 Task: Use Big Waterfall Effect in this video Movie B.mp4
Action: Mouse moved to (174, 126)
Screenshot: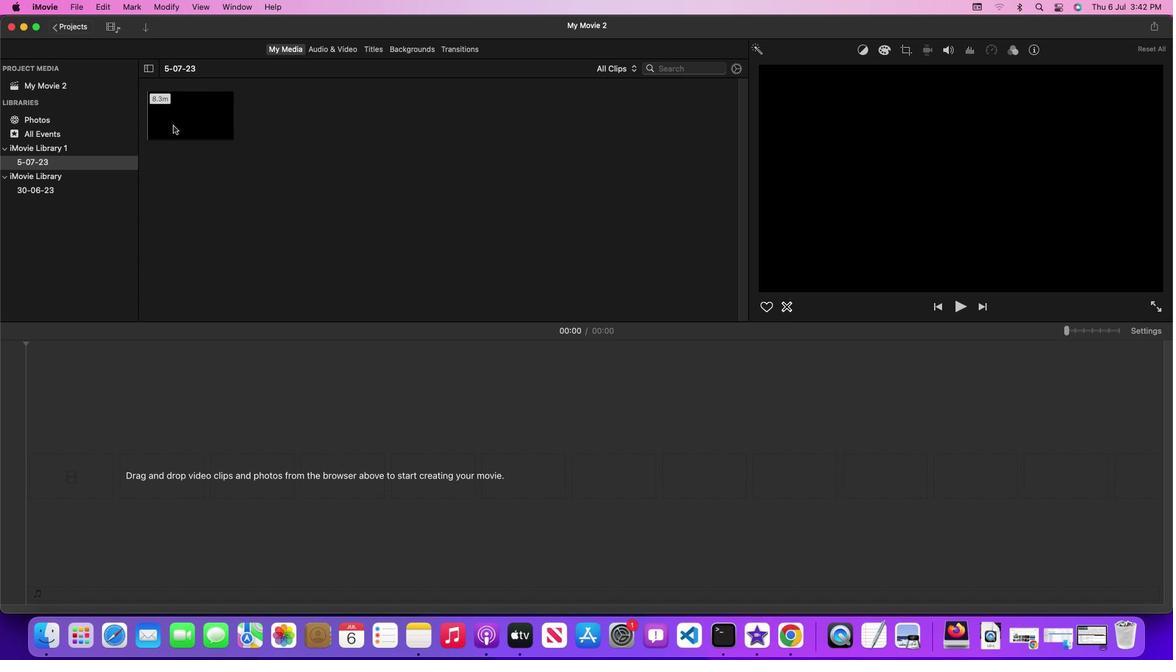 
Action: Mouse pressed left at (174, 126)
Screenshot: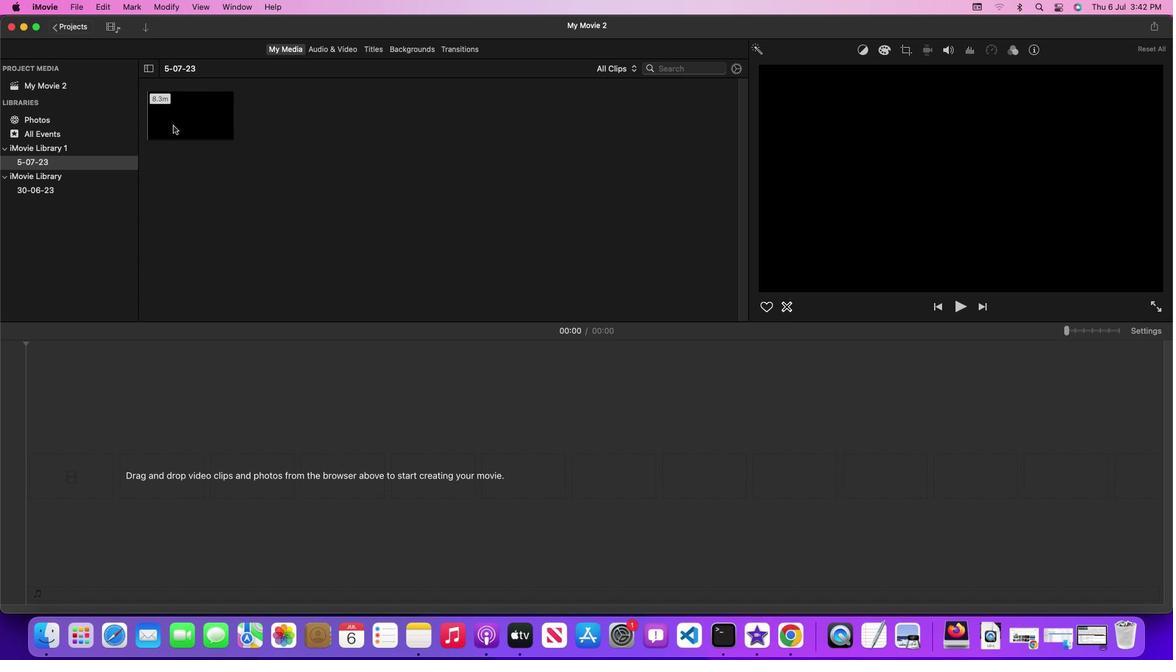 
Action: Mouse moved to (178, 124)
Screenshot: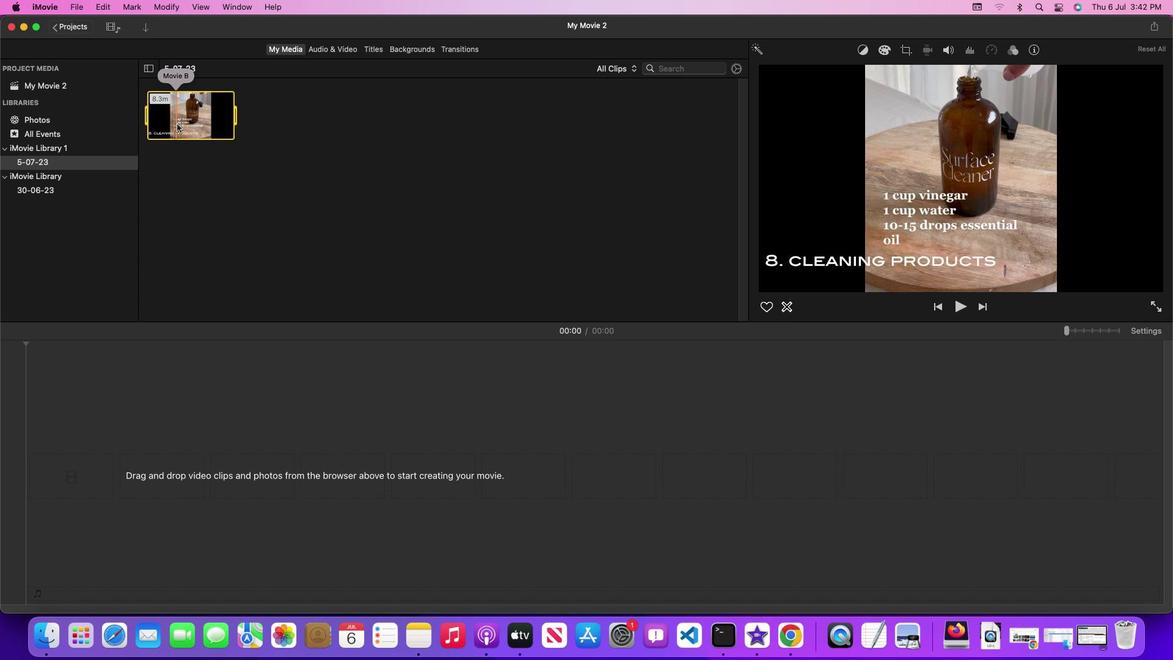 
Action: Mouse pressed left at (178, 124)
Screenshot: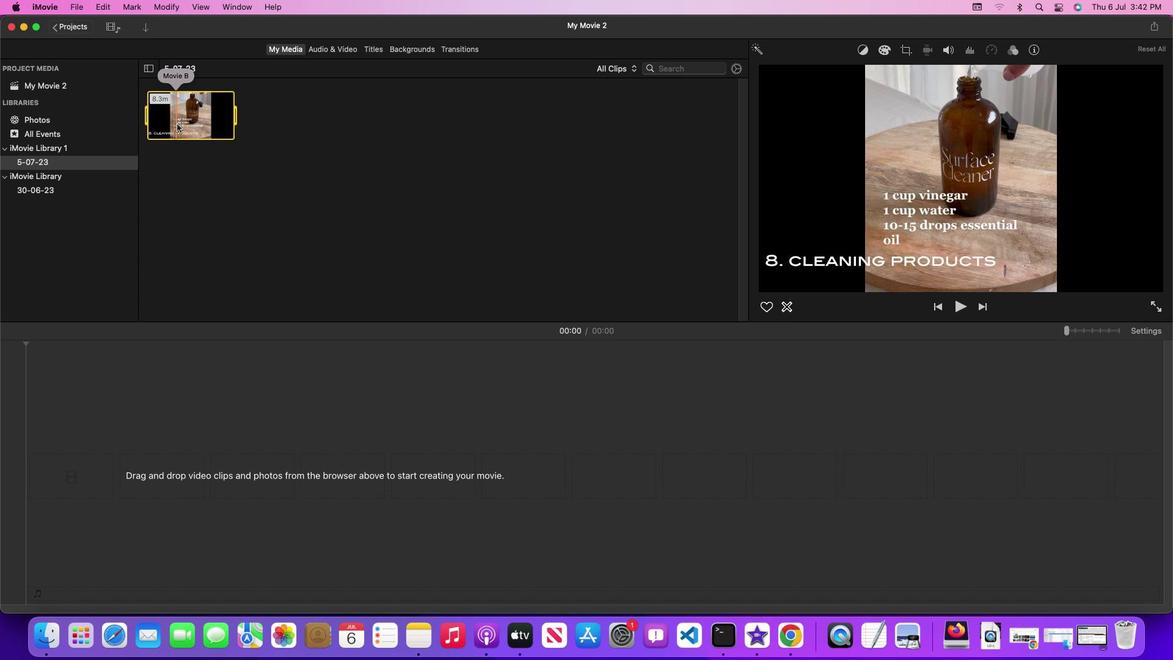 
Action: Mouse moved to (342, 48)
Screenshot: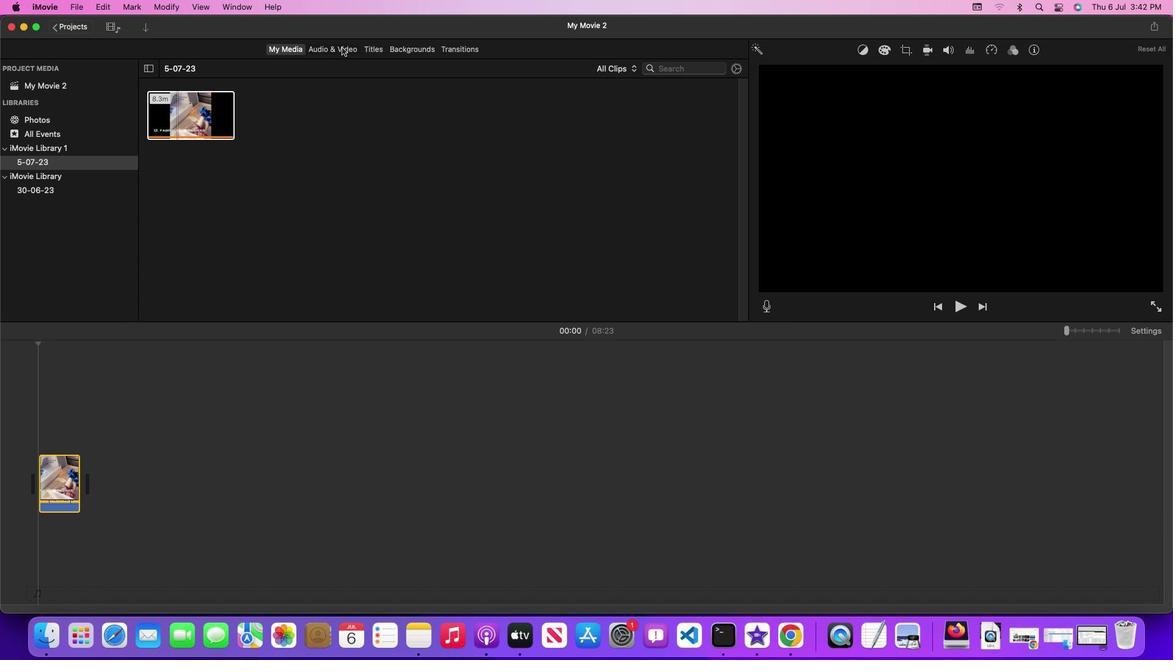
Action: Mouse pressed left at (342, 48)
Screenshot: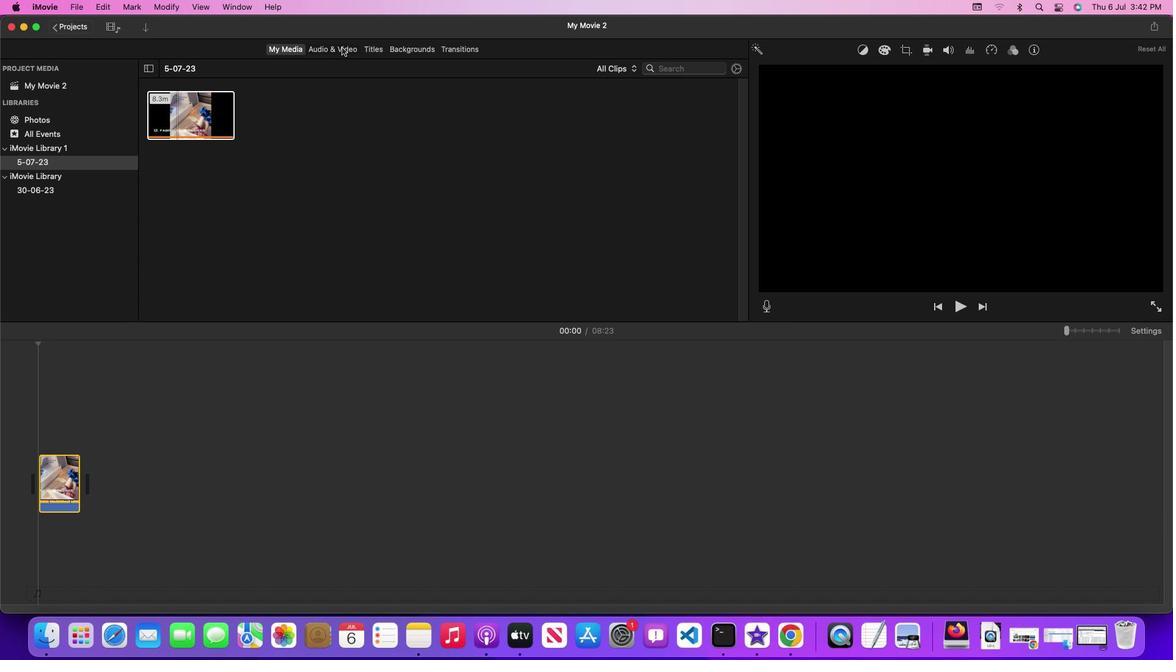 
Action: Mouse moved to (745, 165)
Screenshot: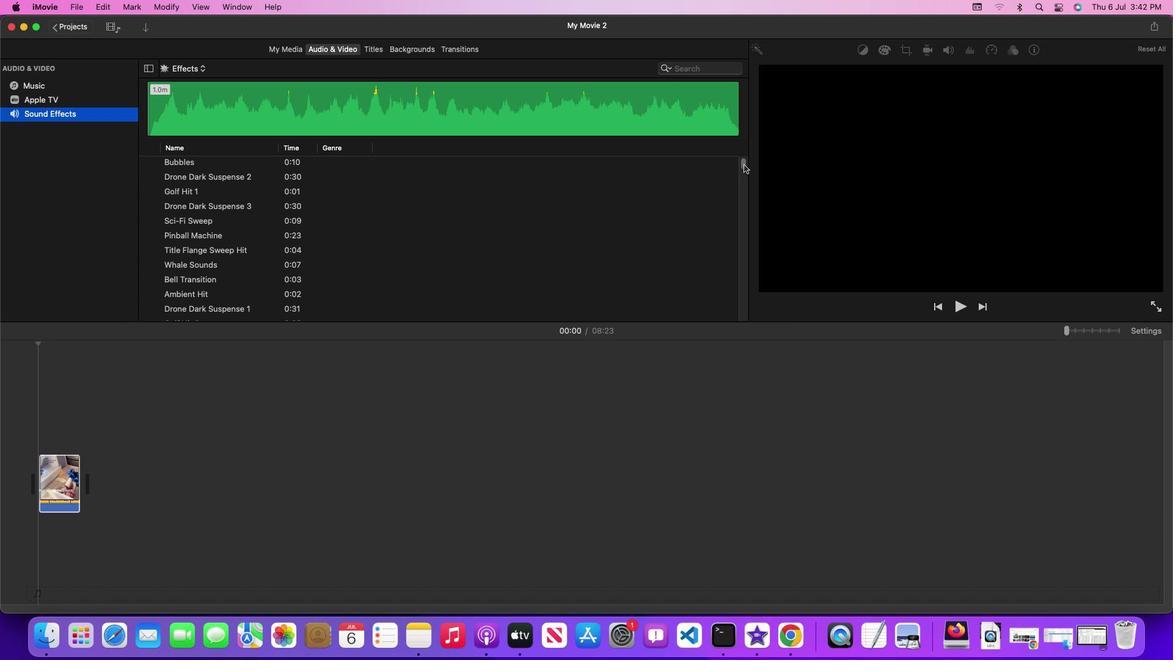 
Action: Mouse pressed left at (745, 165)
Screenshot: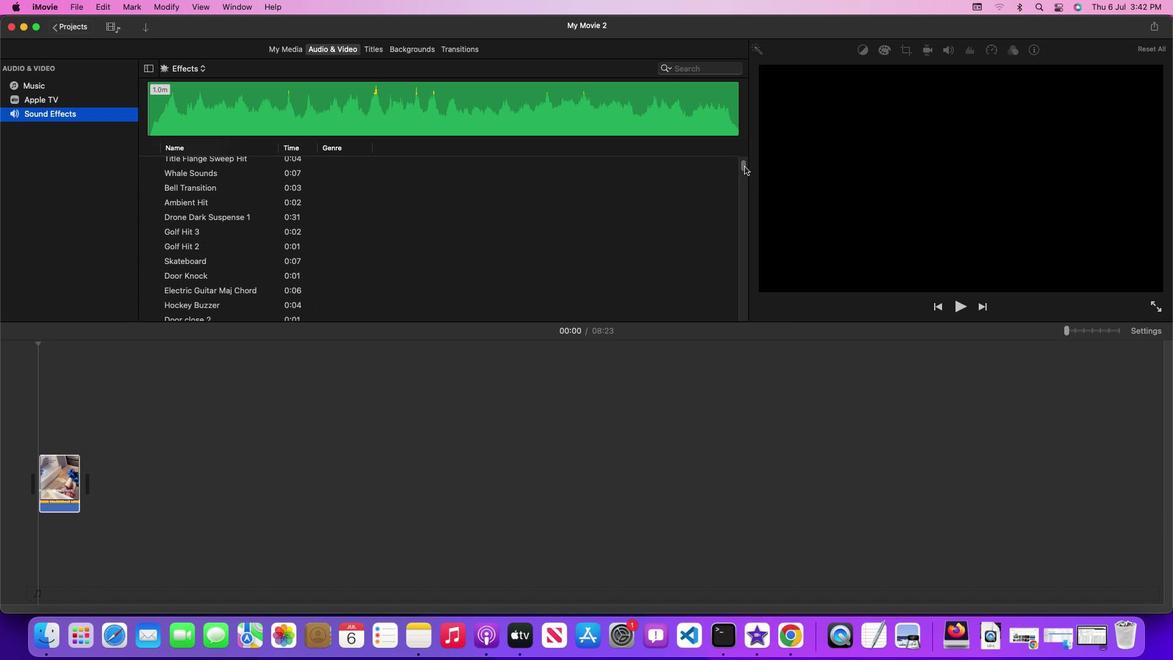 
Action: Mouse moved to (537, 278)
Screenshot: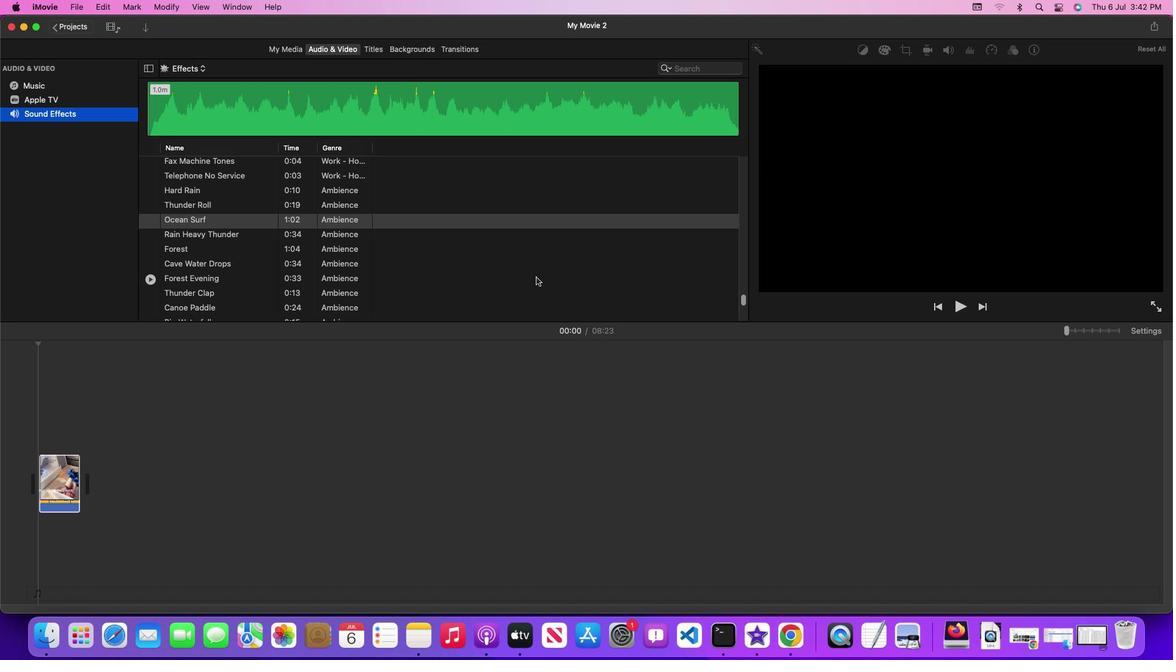 
Action: Mouse scrolled (537, 278) with delta (1, 0)
Screenshot: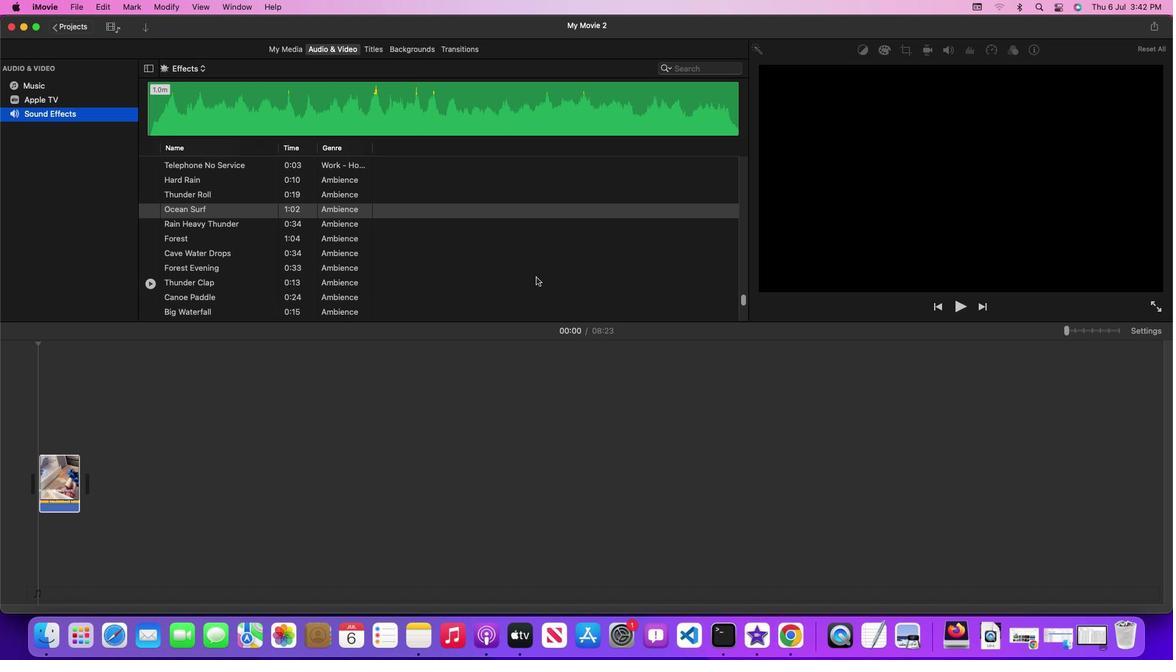 
Action: Mouse scrolled (537, 278) with delta (1, 0)
Screenshot: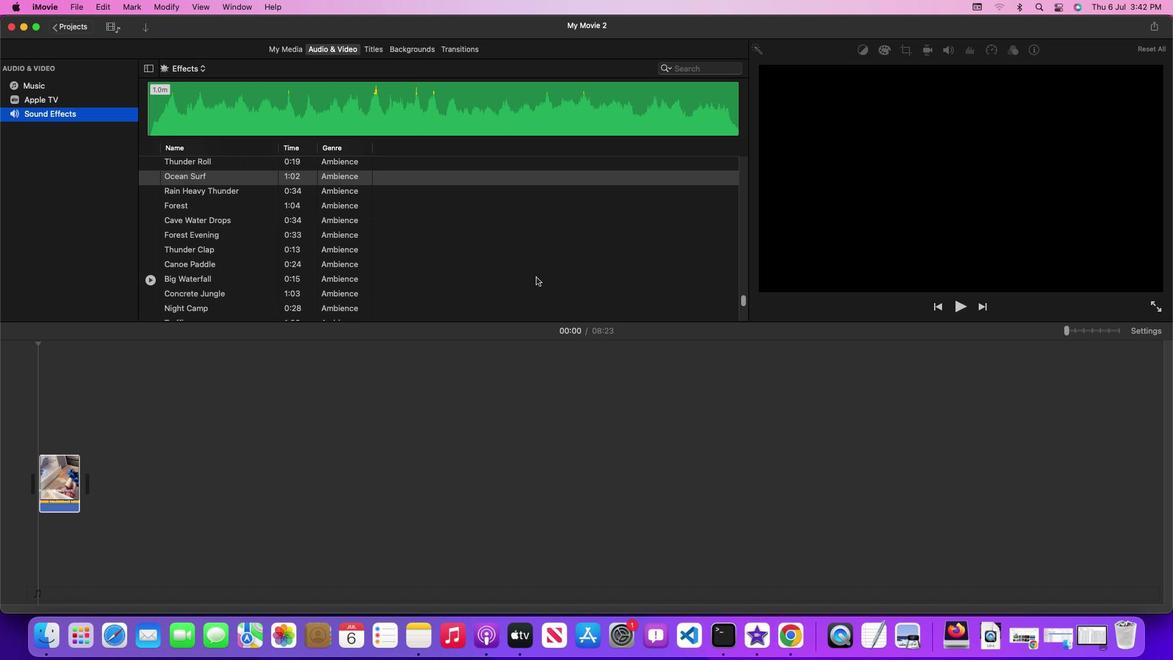 
Action: Mouse scrolled (537, 278) with delta (1, 0)
Screenshot: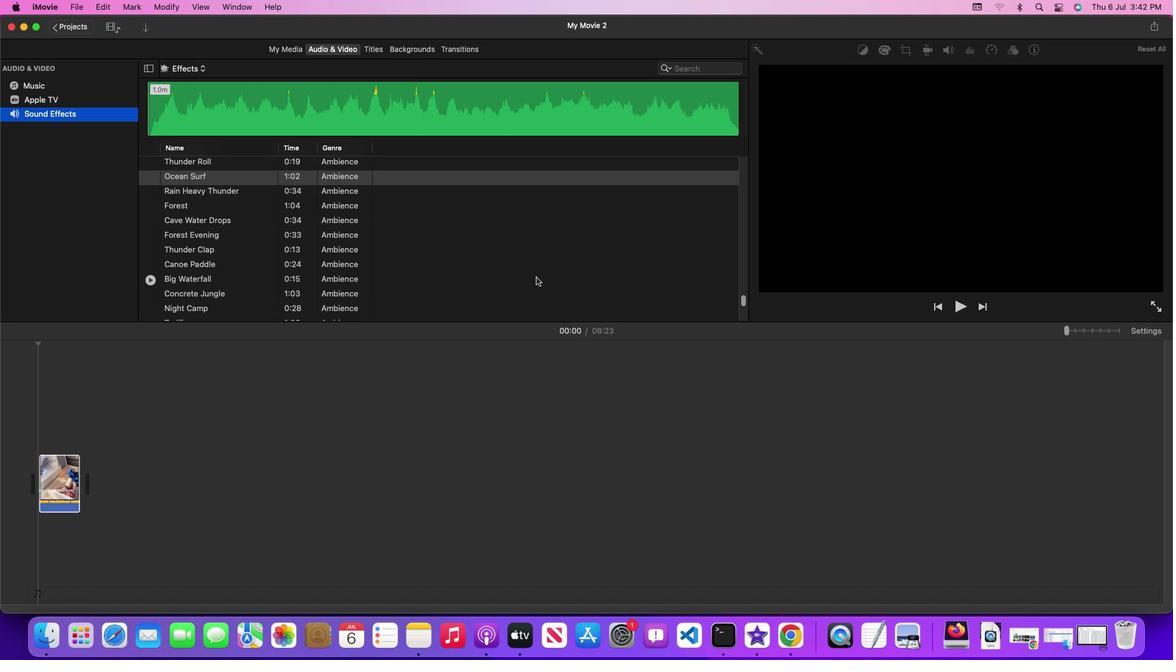 
Action: Mouse scrolled (537, 278) with delta (1, 0)
Screenshot: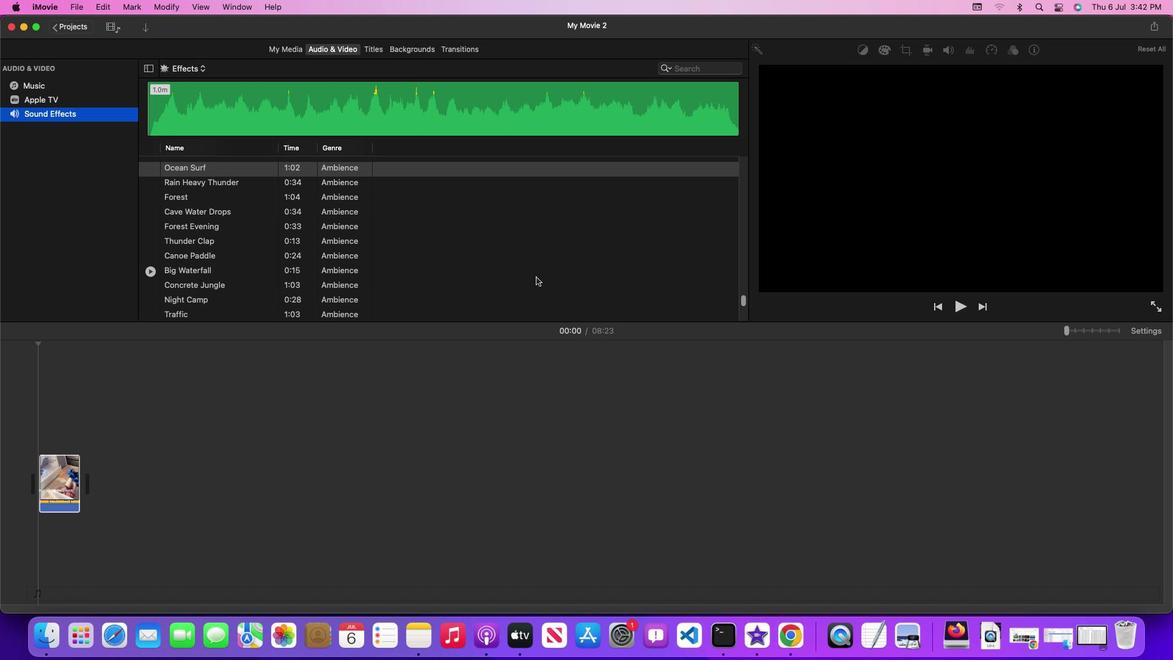 
Action: Mouse scrolled (537, 278) with delta (1, 0)
Screenshot: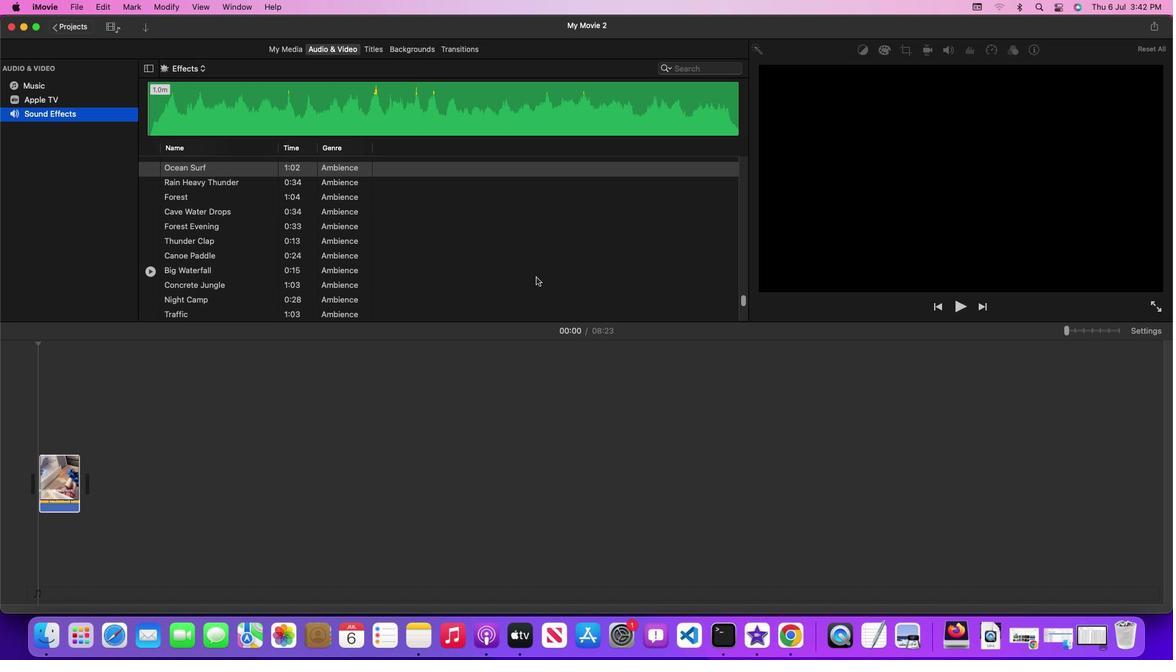 
Action: Mouse moved to (426, 273)
Screenshot: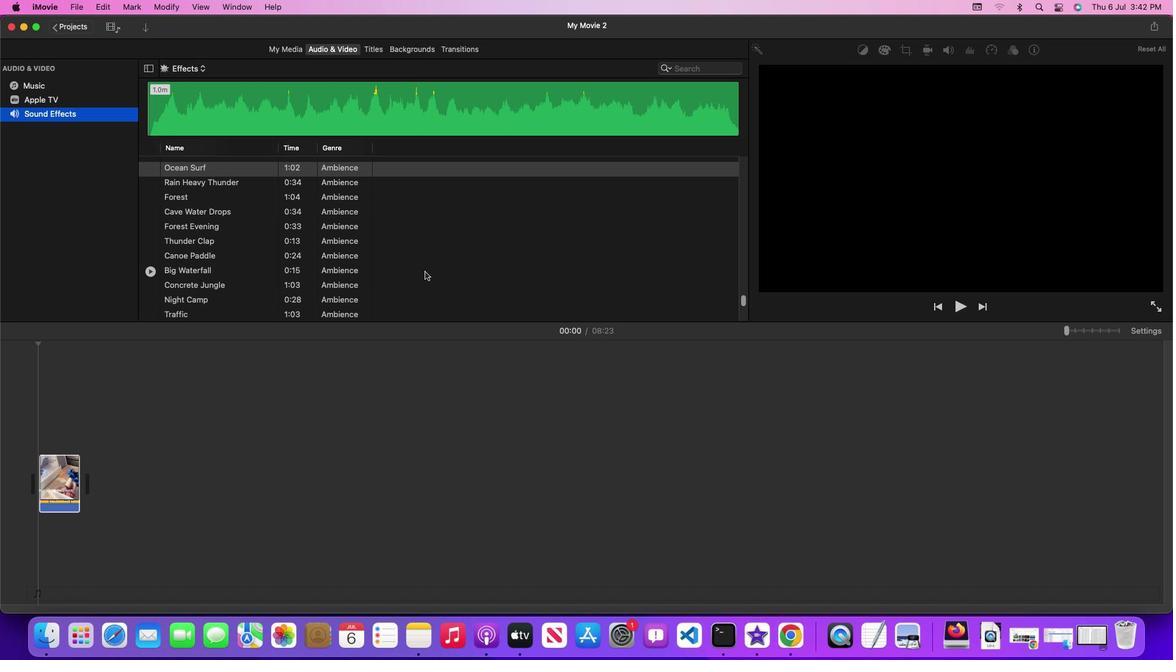 
Action: Mouse pressed left at (426, 273)
Screenshot: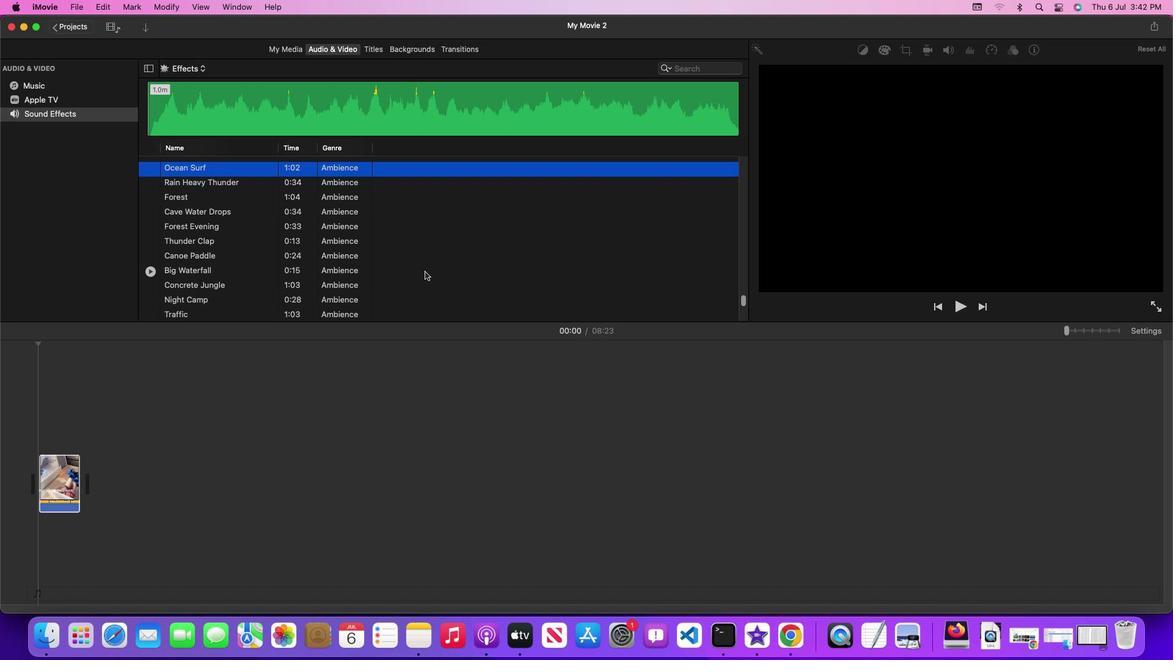 
Action: Mouse moved to (431, 274)
Screenshot: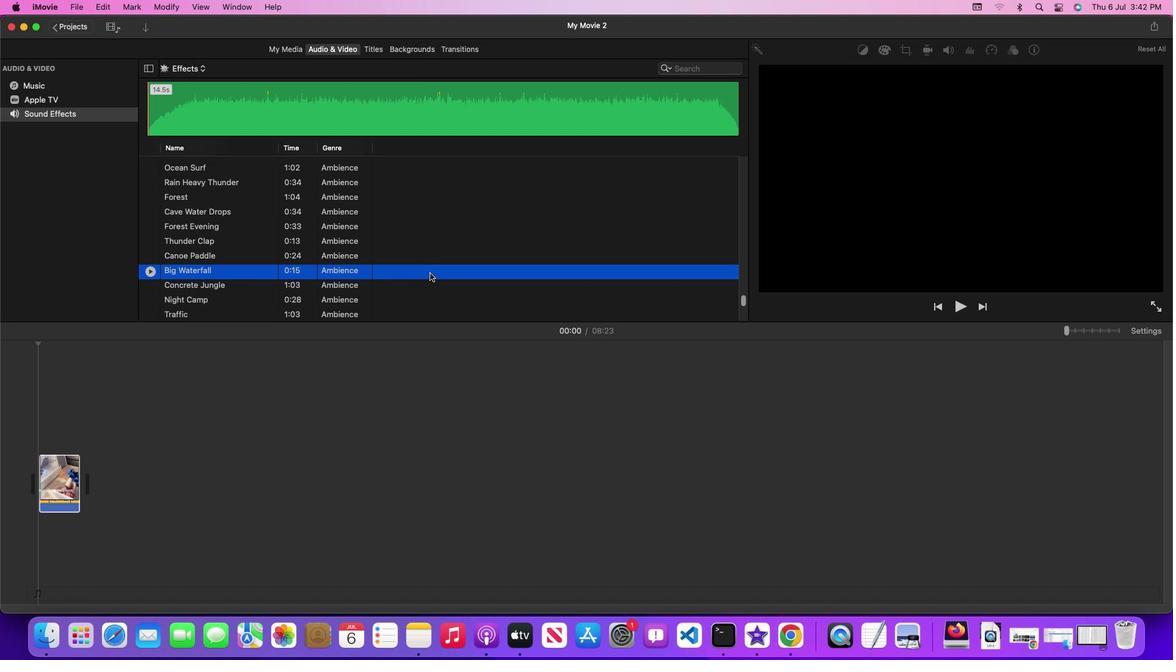 
Action: Mouse pressed left at (431, 274)
Screenshot: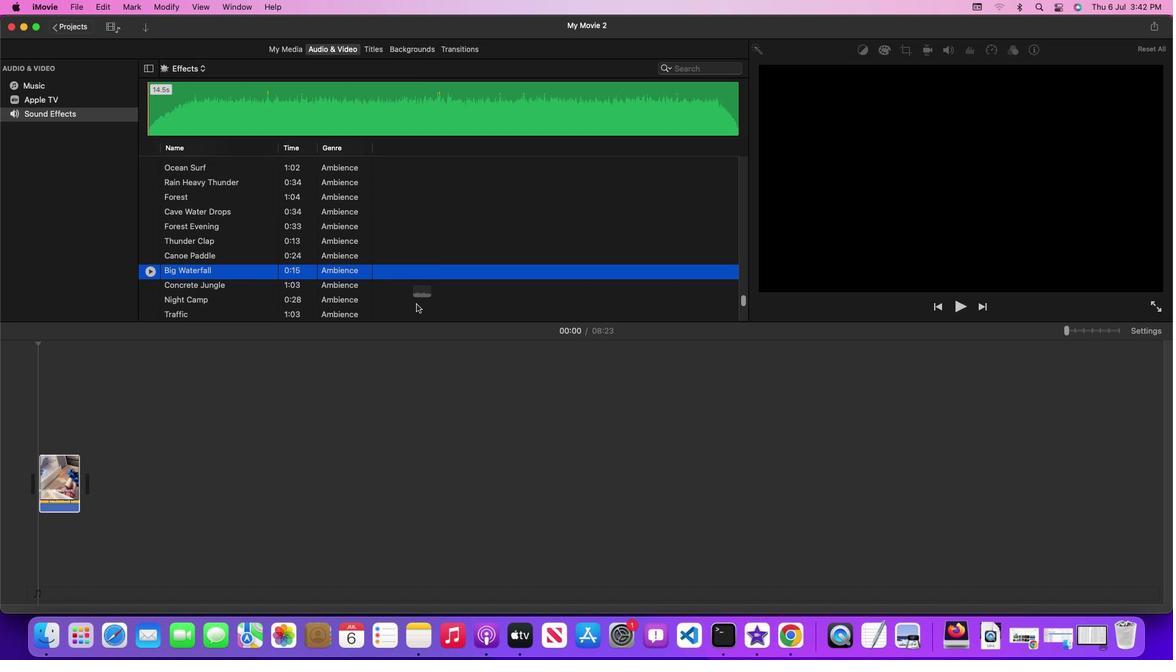 
Action: Mouse moved to (161, 394)
Screenshot: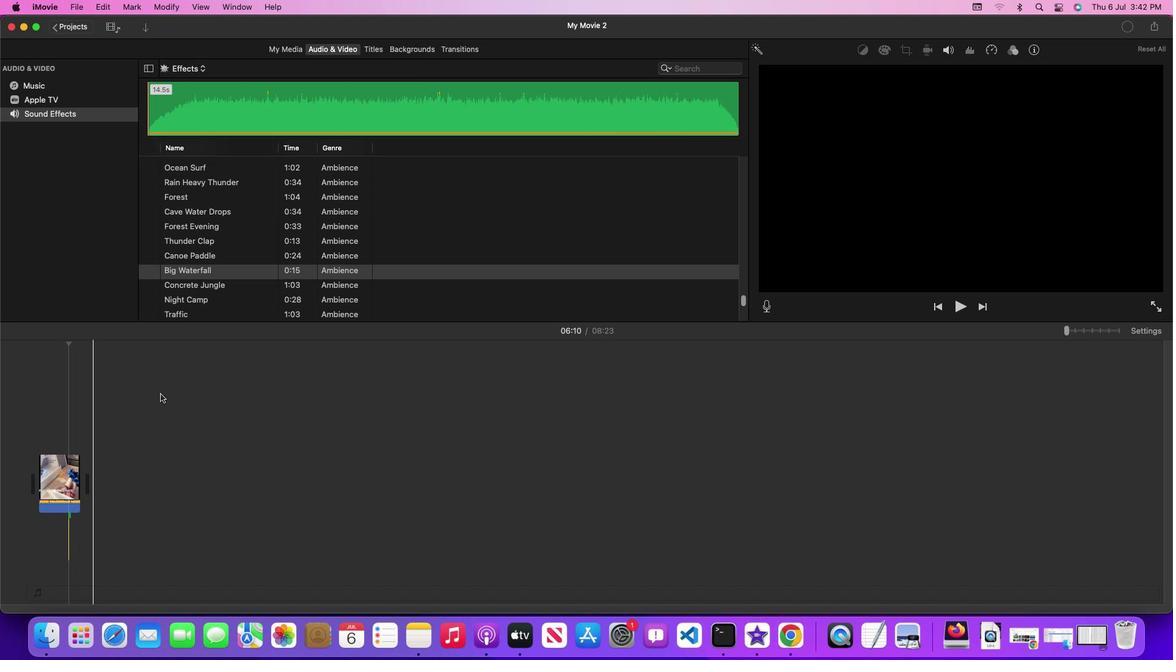 
